 Task: Move the task Integrate a new third-party shipping system for an e-commerce website to the section To-Do in the project AgileLounge and sort the tasks in the project by Due Date
Action: Mouse moved to (948, 296)
Screenshot: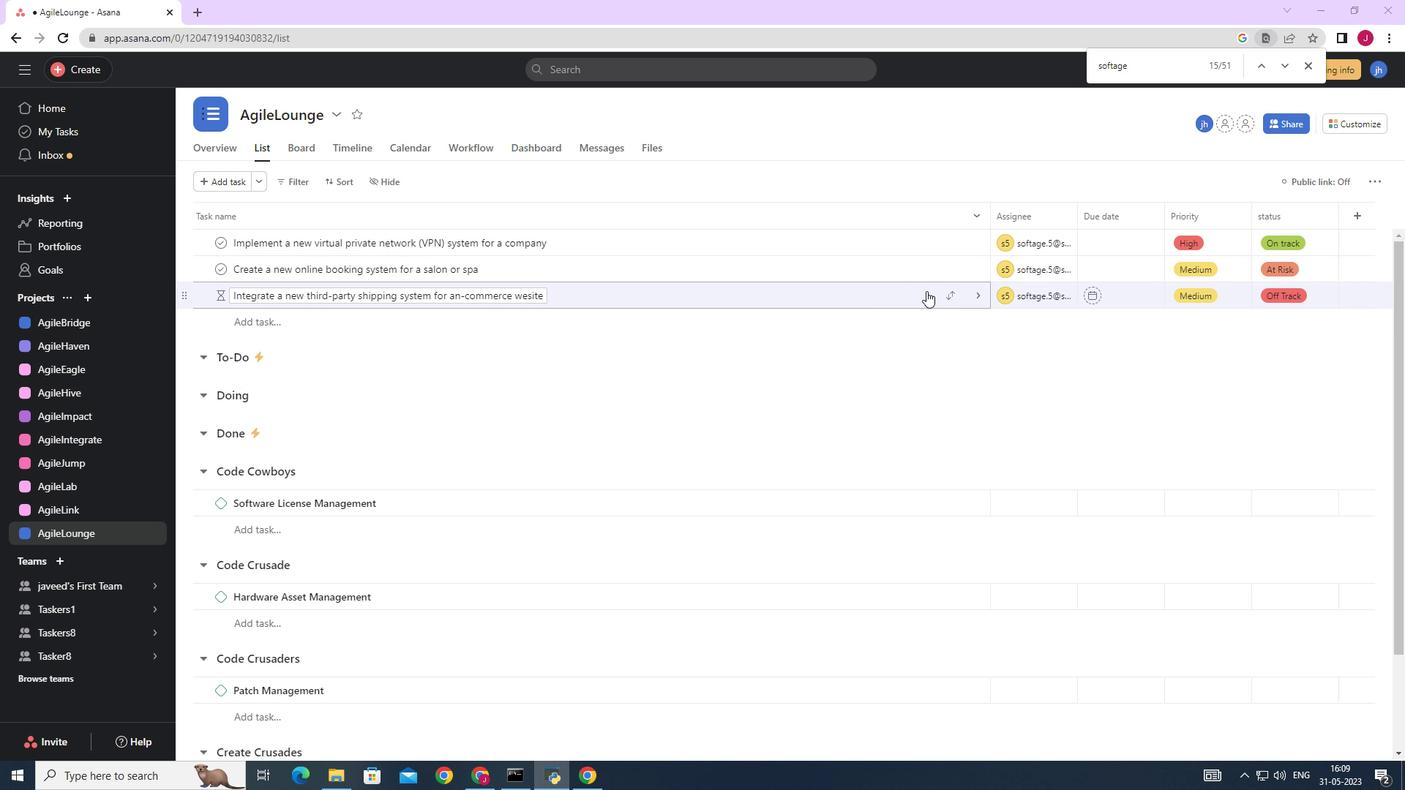 
Action: Mouse pressed left at (948, 296)
Screenshot: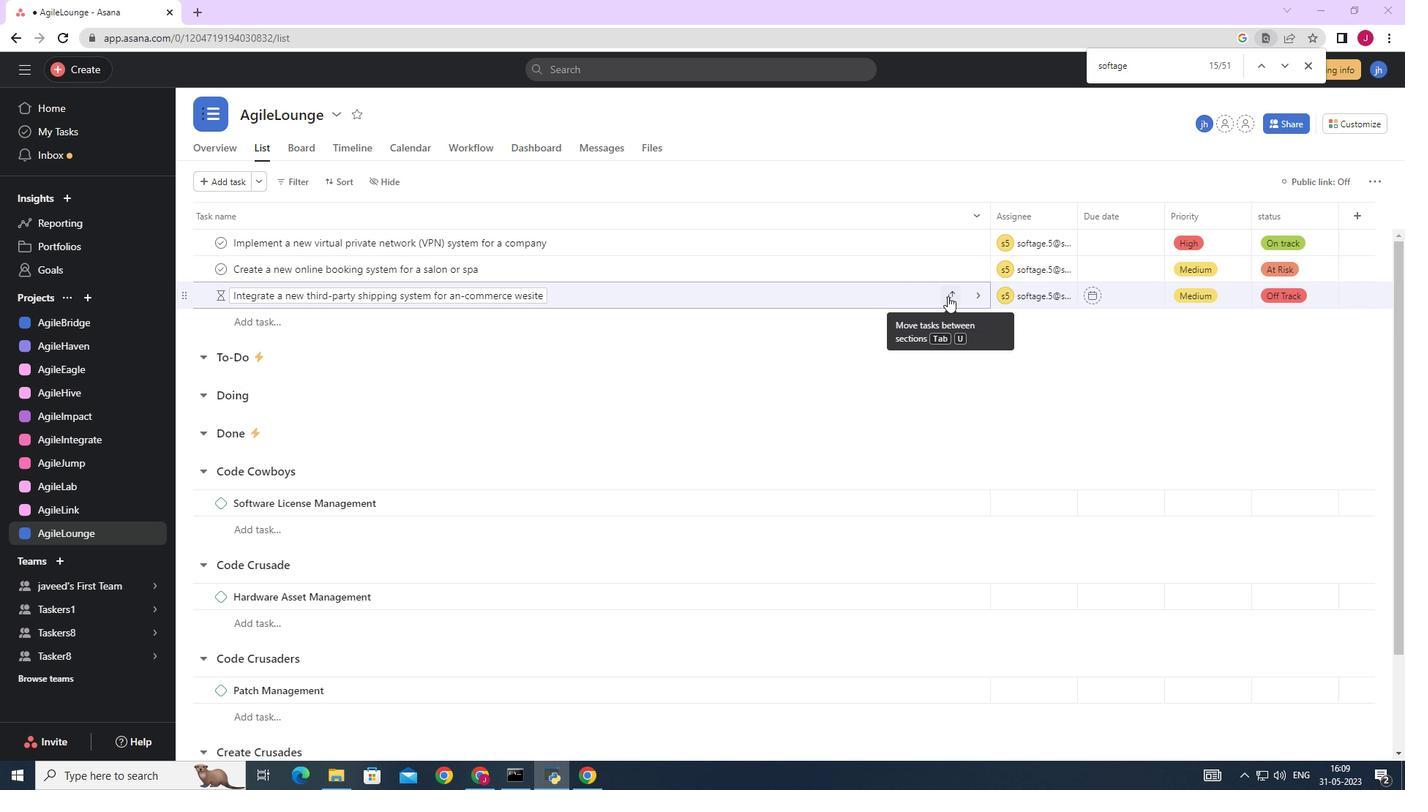 
Action: Mouse moved to (873, 374)
Screenshot: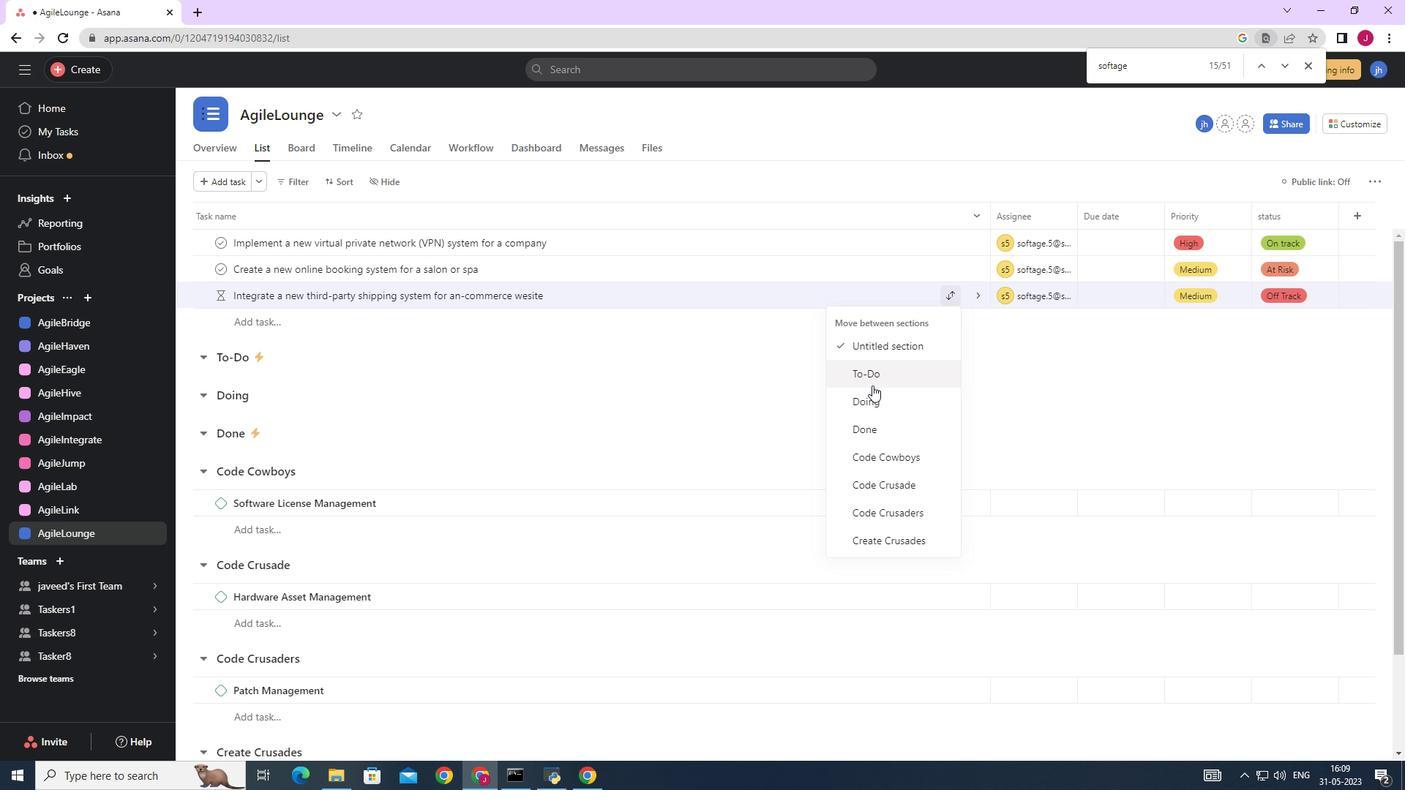 
Action: Mouse pressed left at (873, 374)
Screenshot: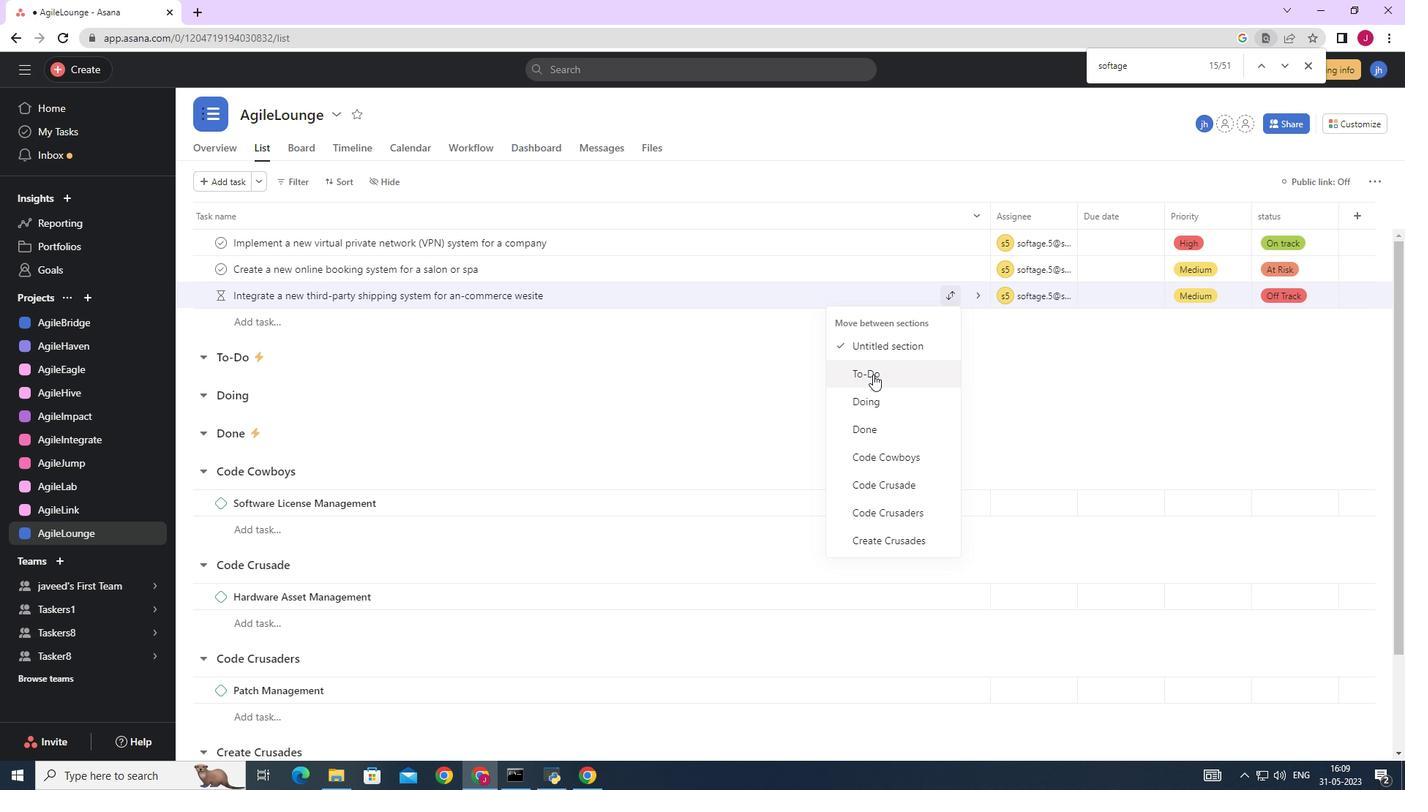 
Action: Mouse moved to (344, 180)
Screenshot: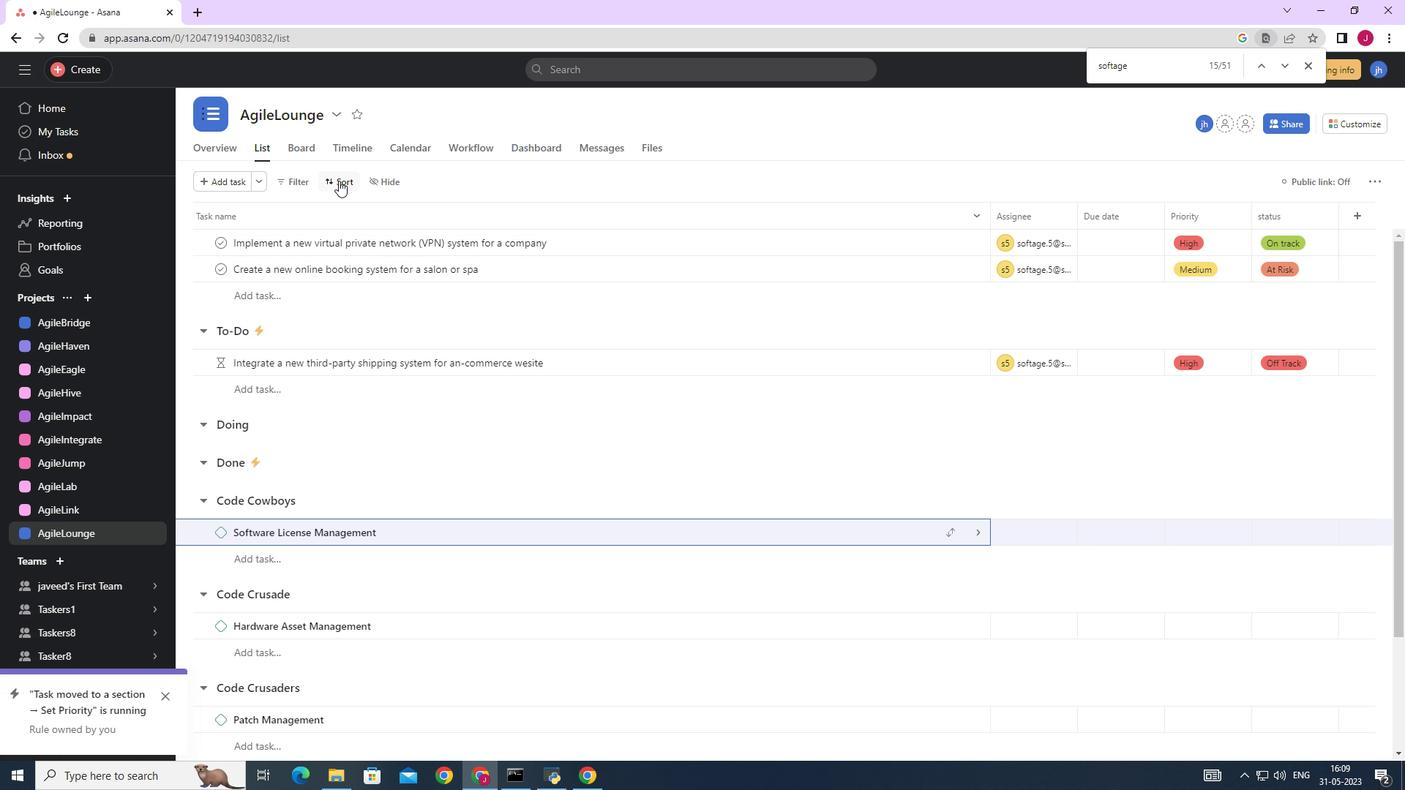 
Action: Mouse pressed left at (344, 180)
Screenshot: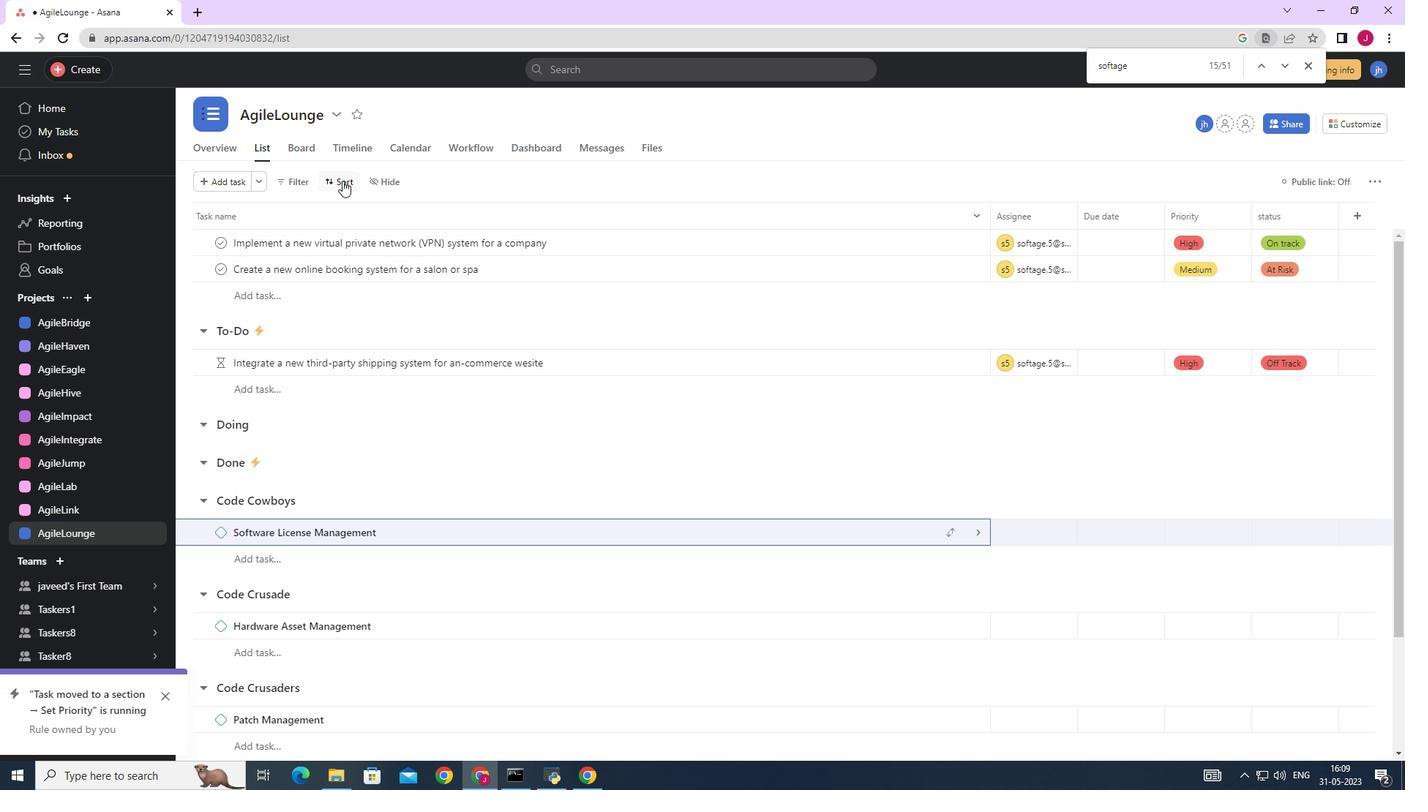 
Action: Mouse moved to (363, 274)
Screenshot: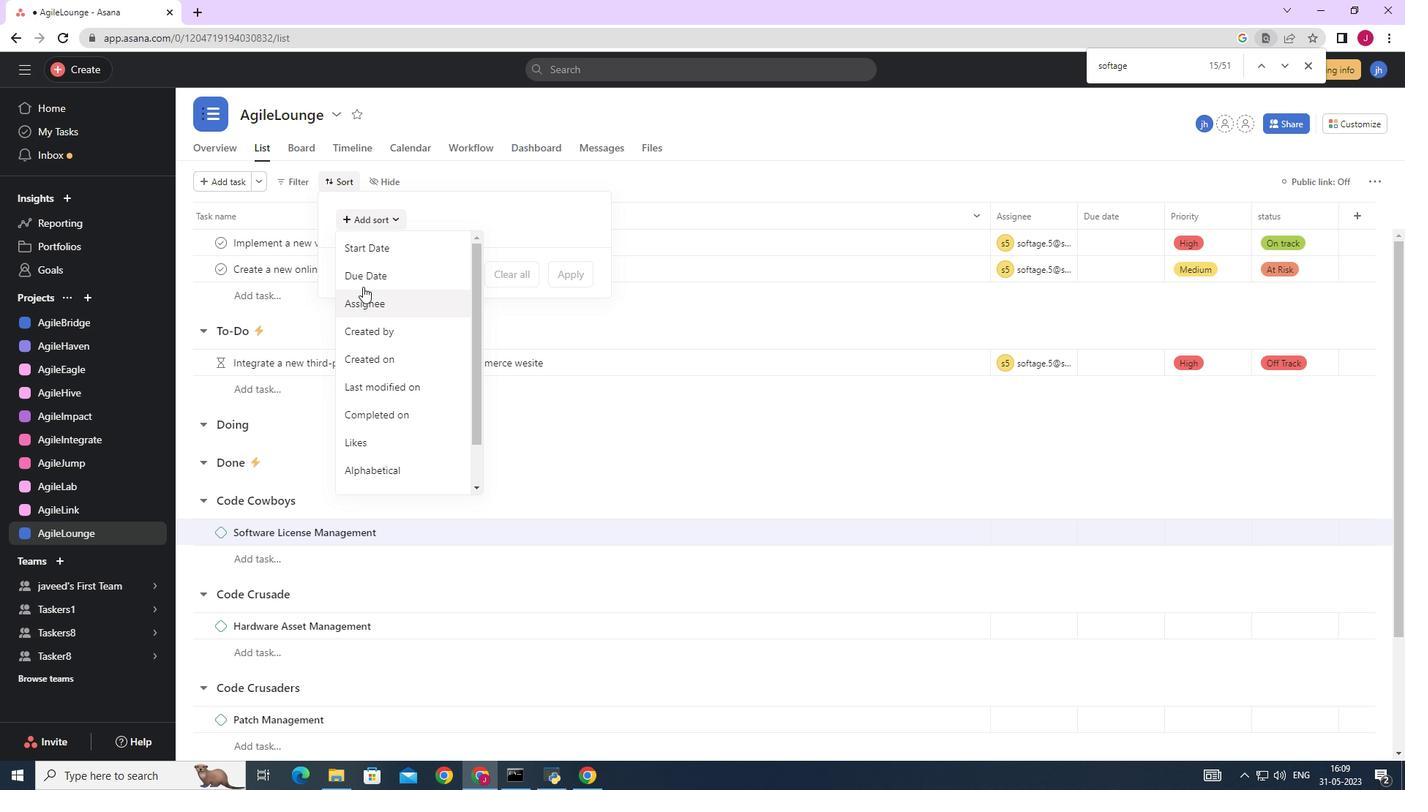 
Action: Mouse pressed left at (363, 274)
Screenshot: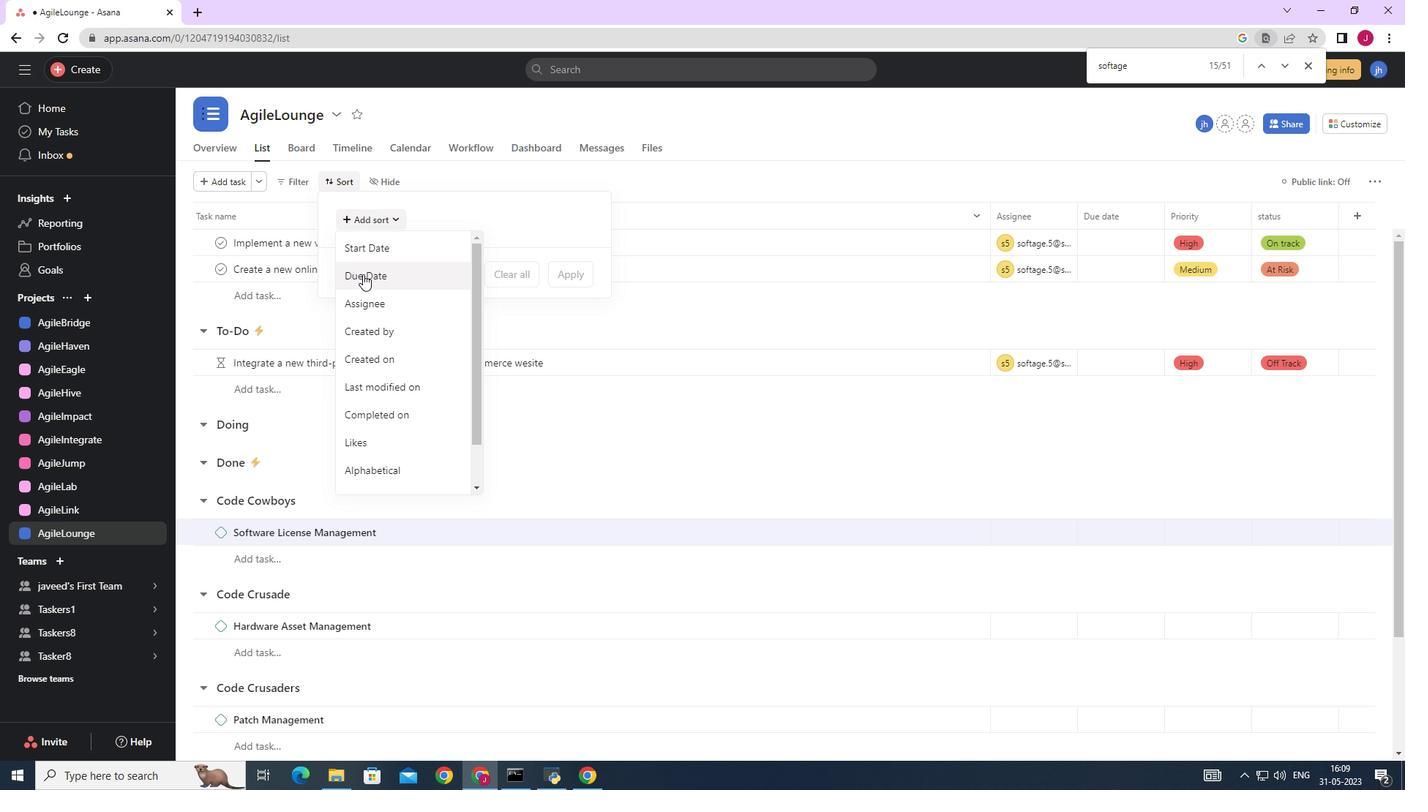 
Action: Mouse moved to (565, 341)
Screenshot: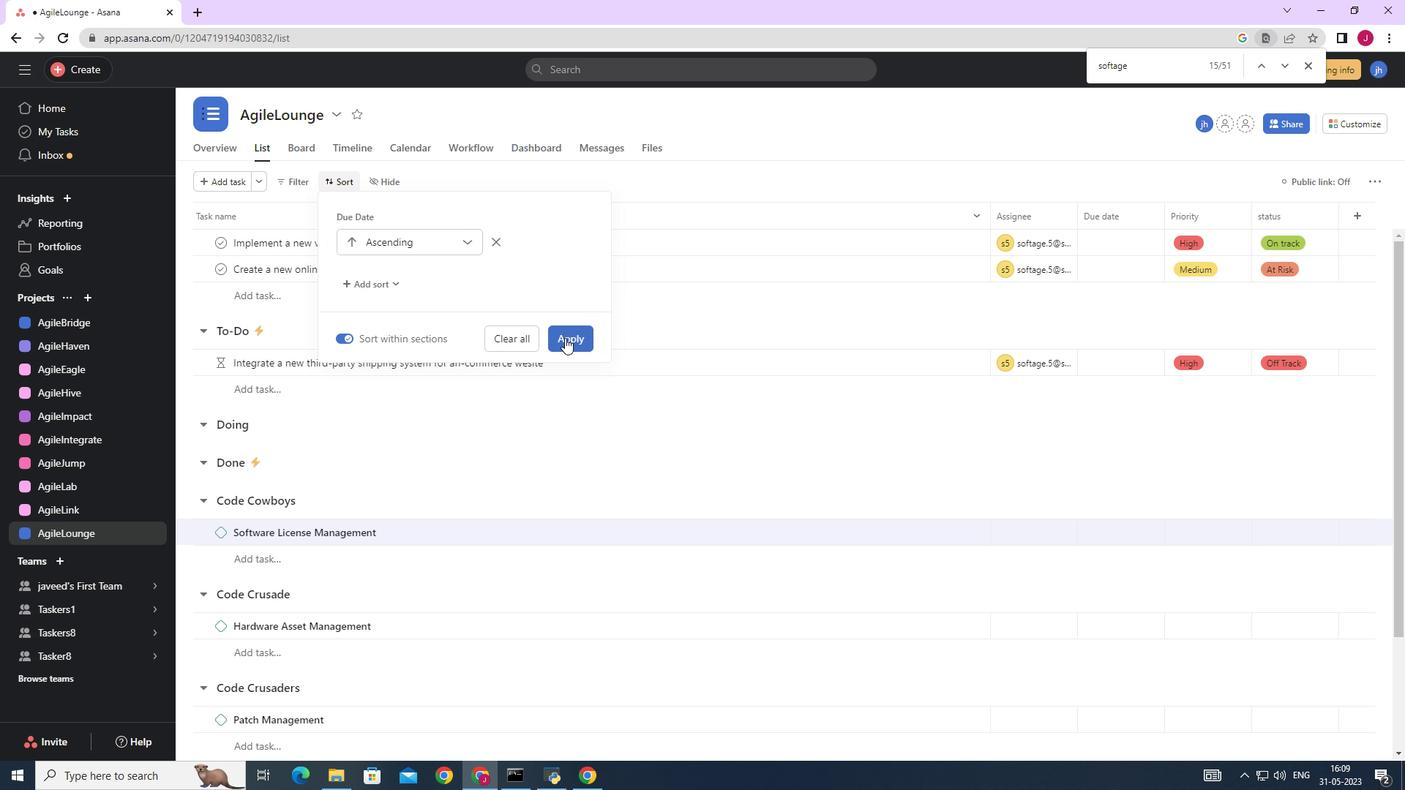 
Action: Mouse pressed left at (565, 341)
Screenshot: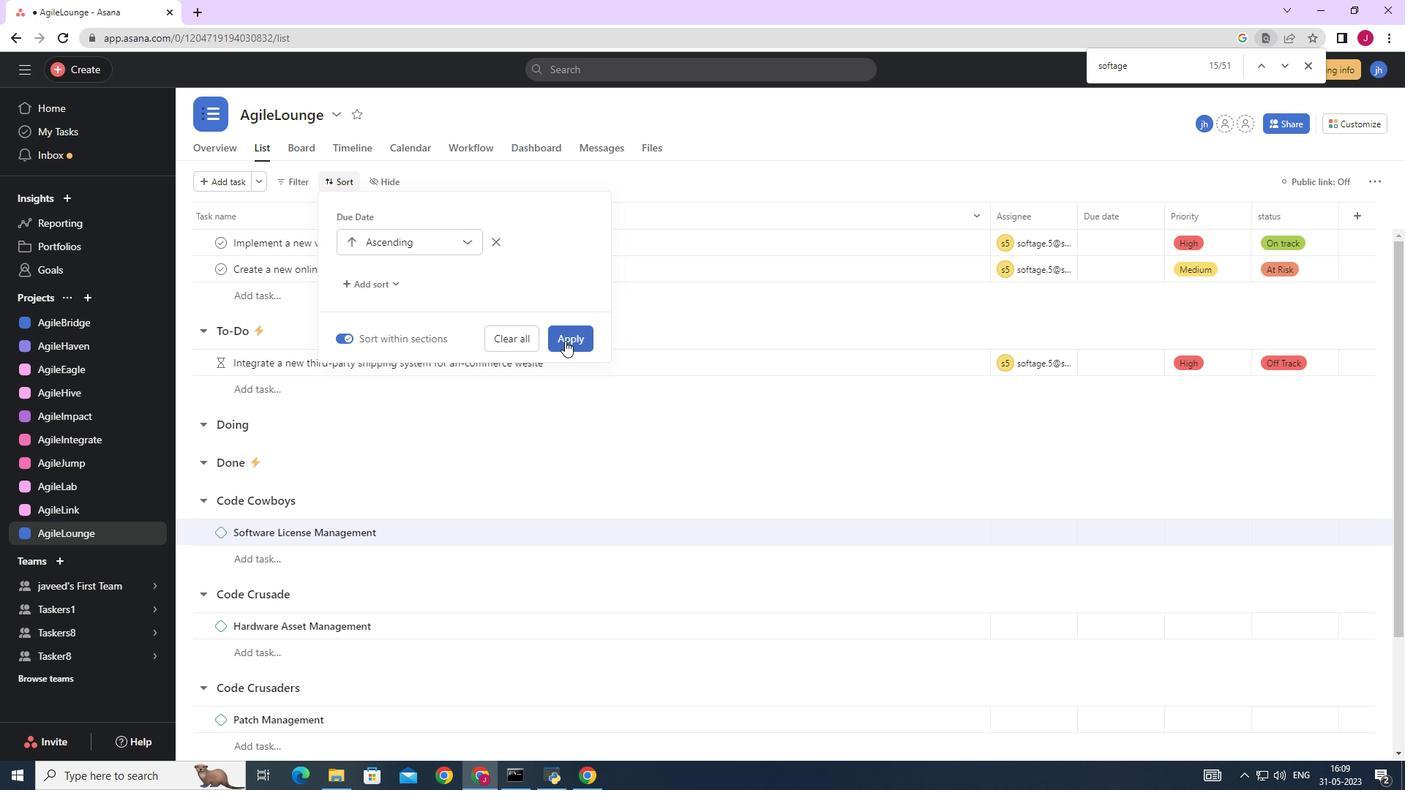 
Action: Mouse moved to (73, 385)
Screenshot: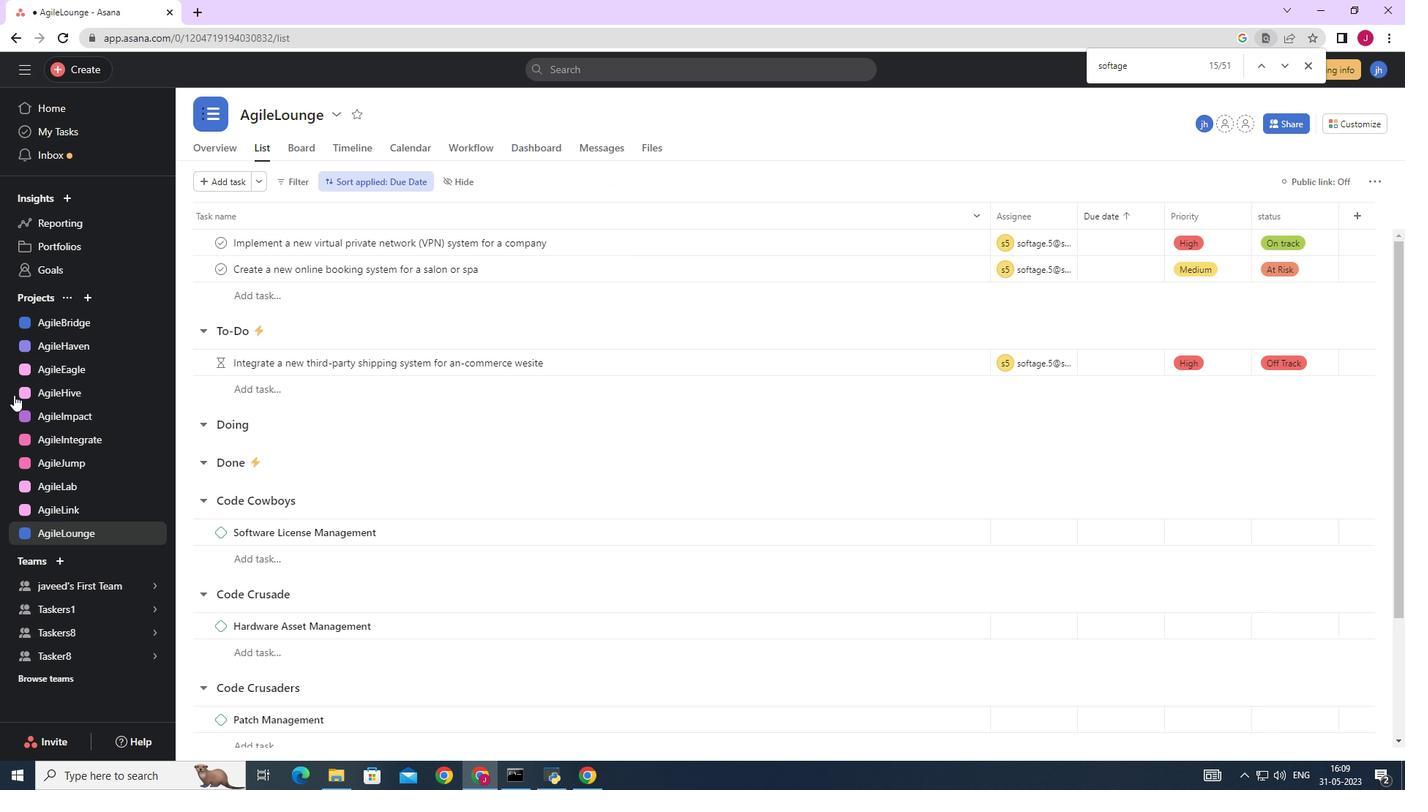 
